 Task: Change text box border weight to 12PX.
Action: Mouse moved to (402, 227)
Screenshot: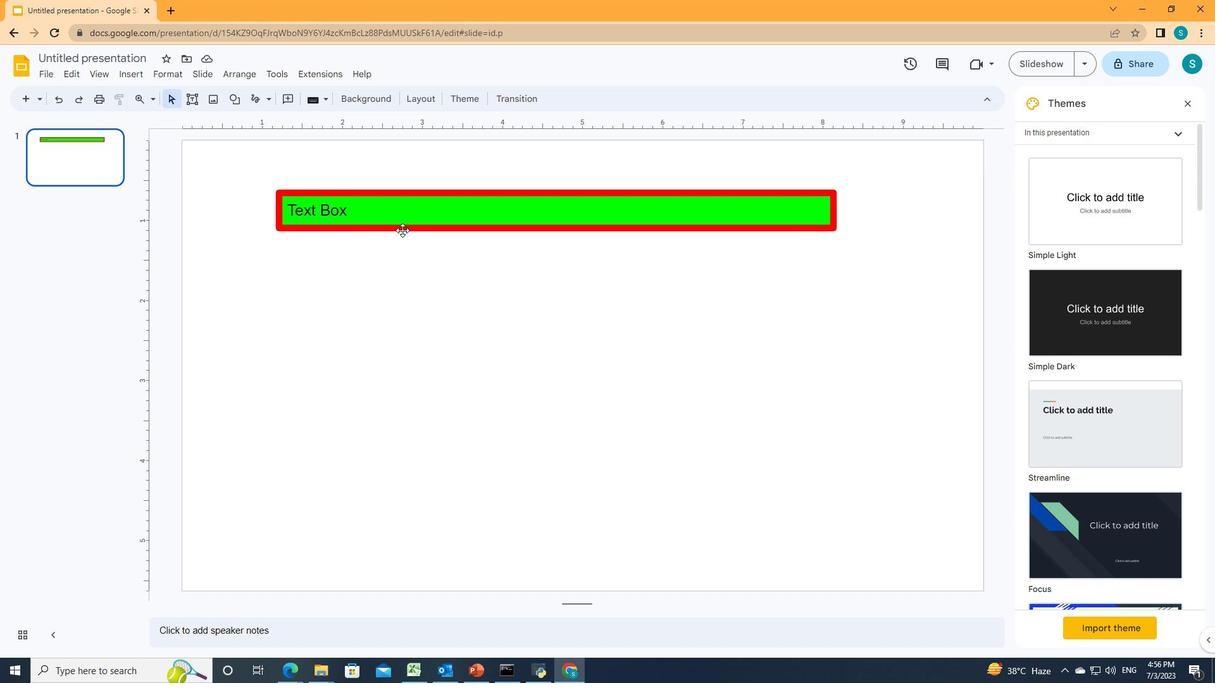 
Action: Mouse pressed left at (402, 227)
Screenshot: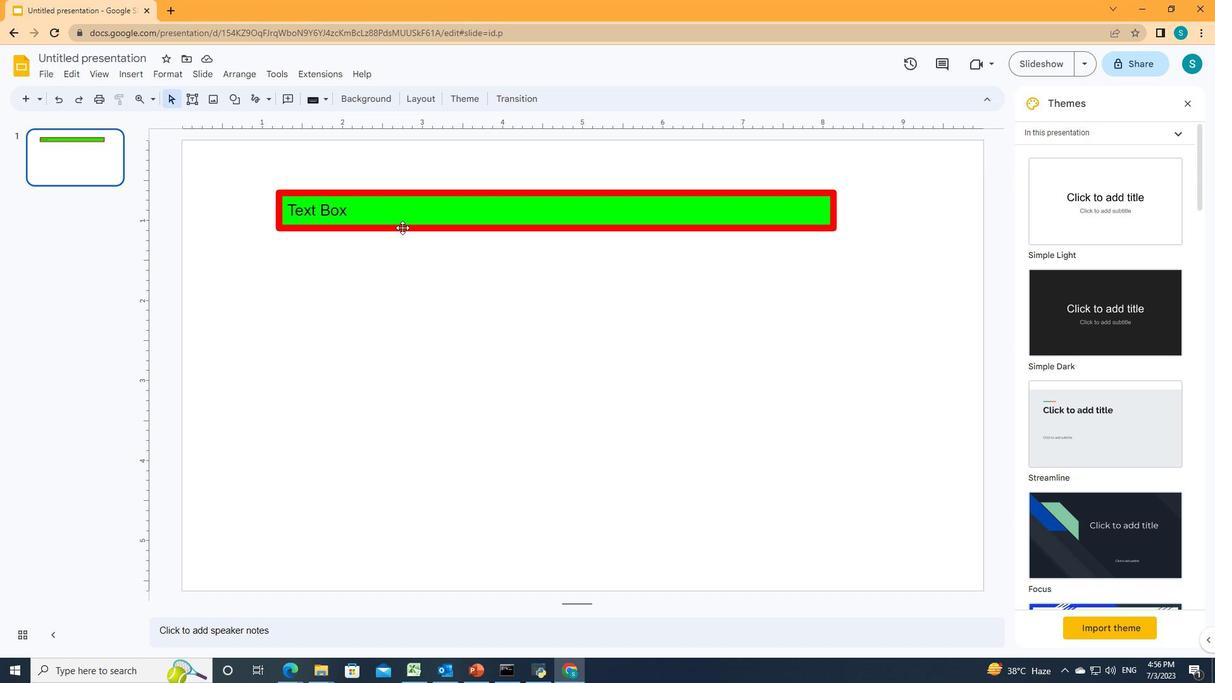 
Action: Mouse moved to (327, 105)
Screenshot: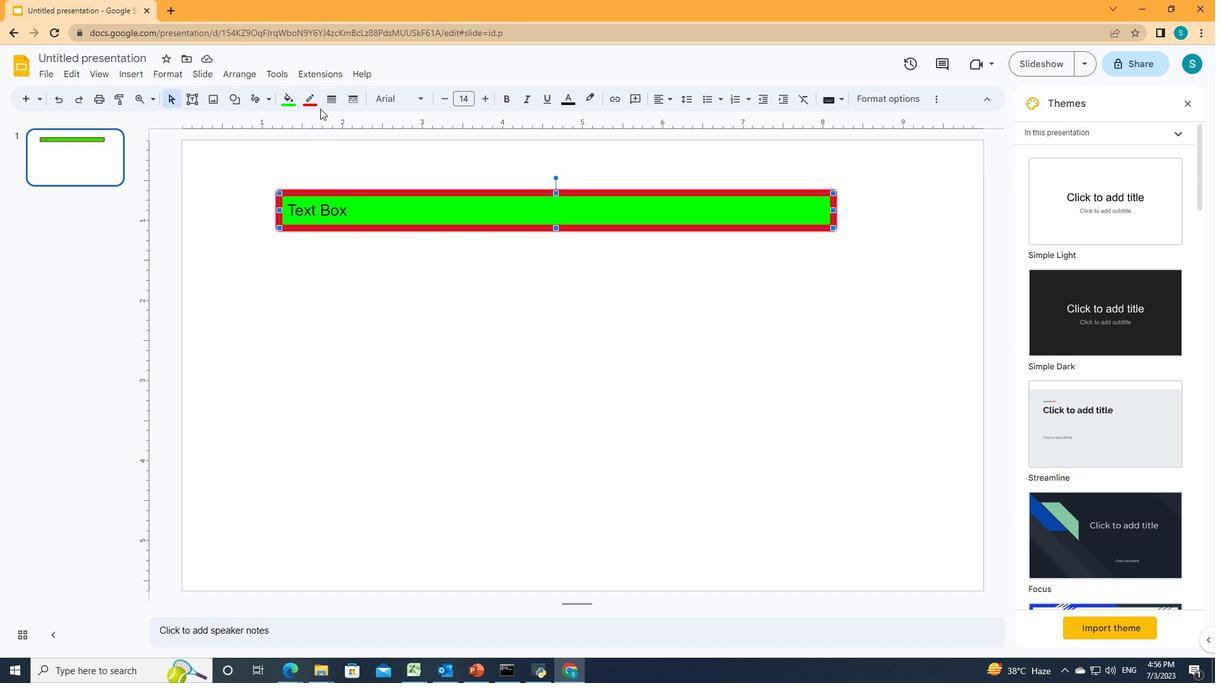 
Action: Mouse pressed left at (327, 105)
Screenshot: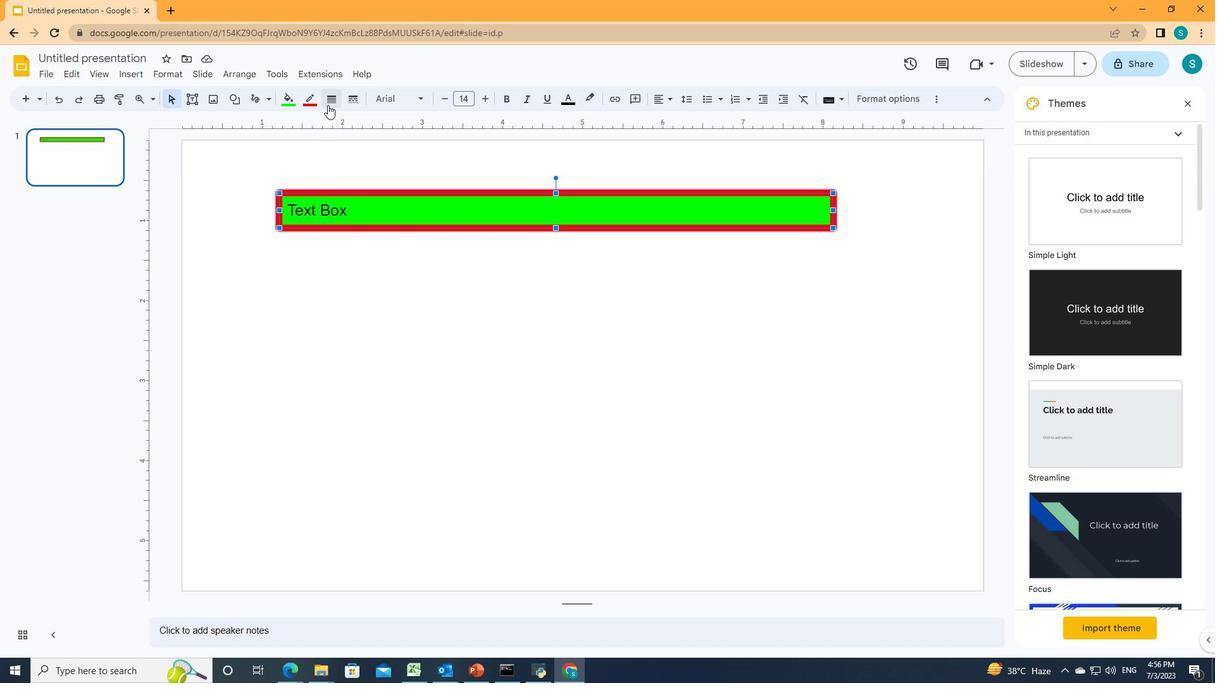
Action: Mouse moved to (344, 223)
Screenshot: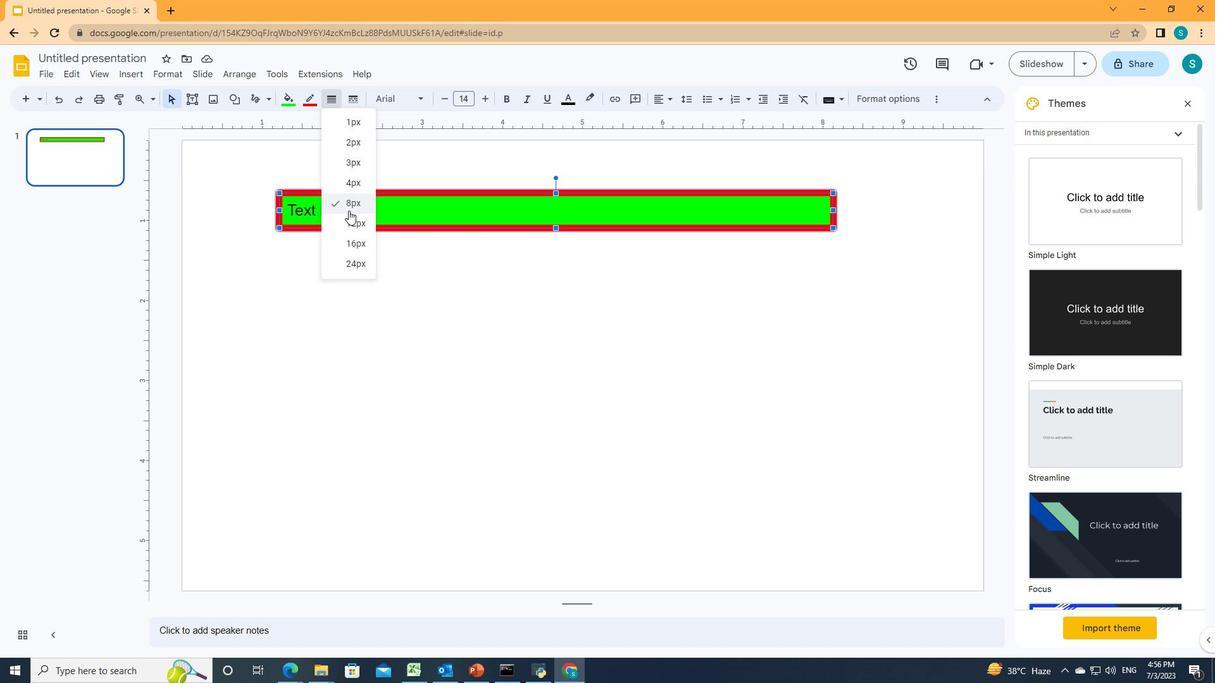 
Action: Mouse pressed left at (344, 223)
Screenshot: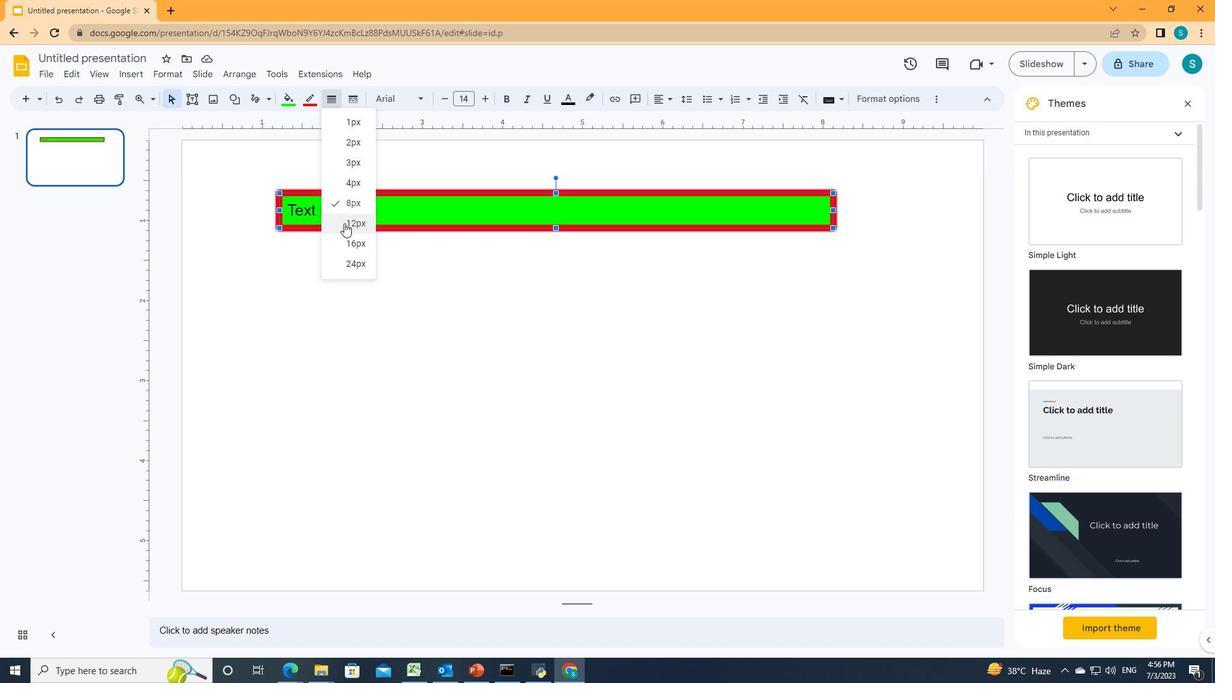 
Action: Mouse moved to (389, 283)
Screenshot: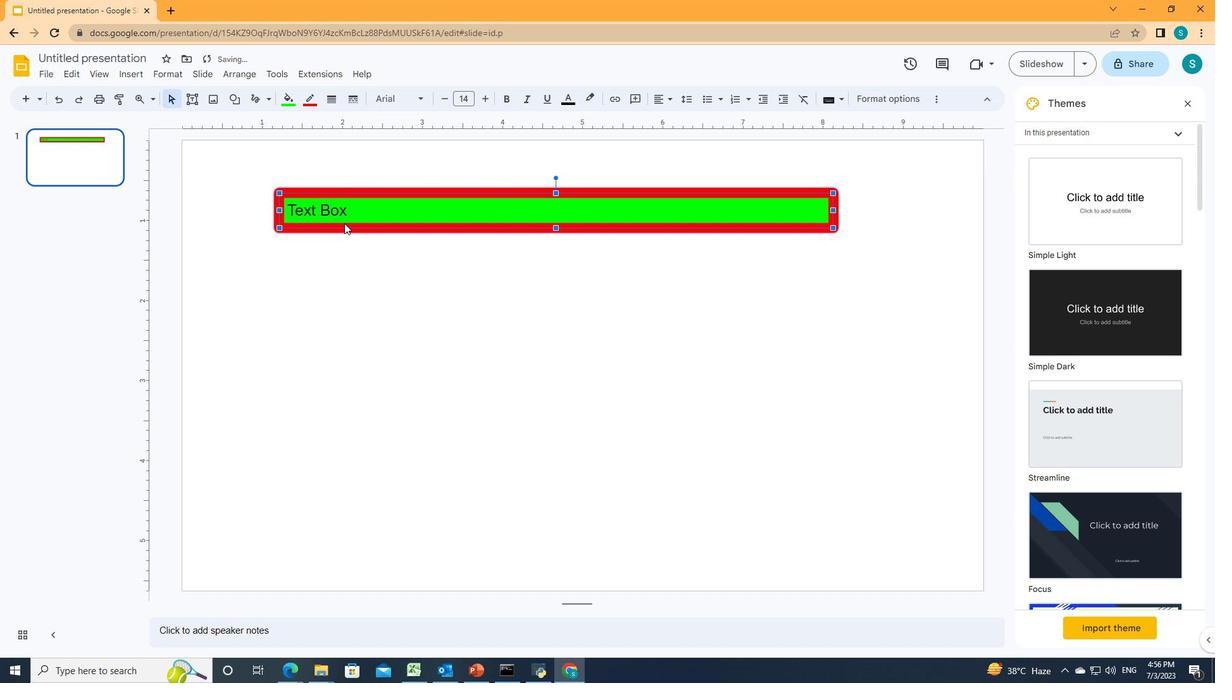 
